 Task: Create a section Lightning Laps and in the section, add a milestone Business Continuity and Disaster Recovery Planning (BCDR) Implementation in the project BrightTech
Action: Mouse moved to (230, 446)
Screenshot: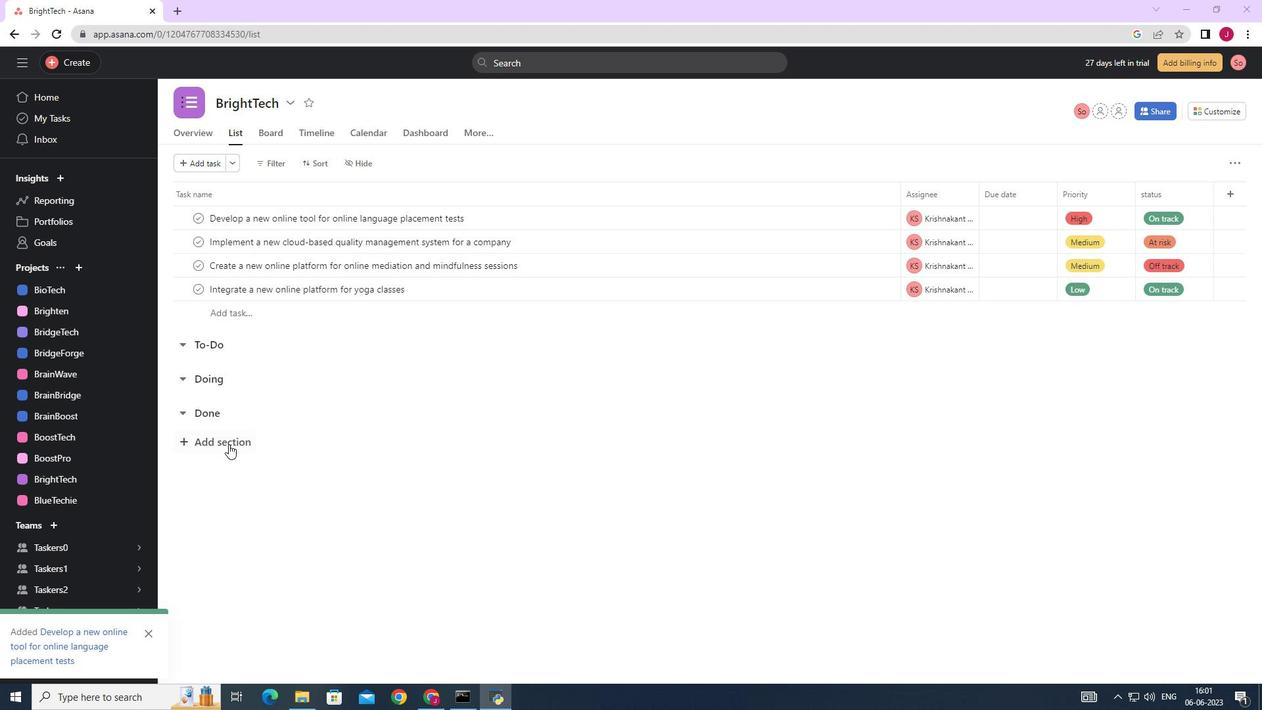
Action: Mouse pressed left at (230, 446)
Screenshot: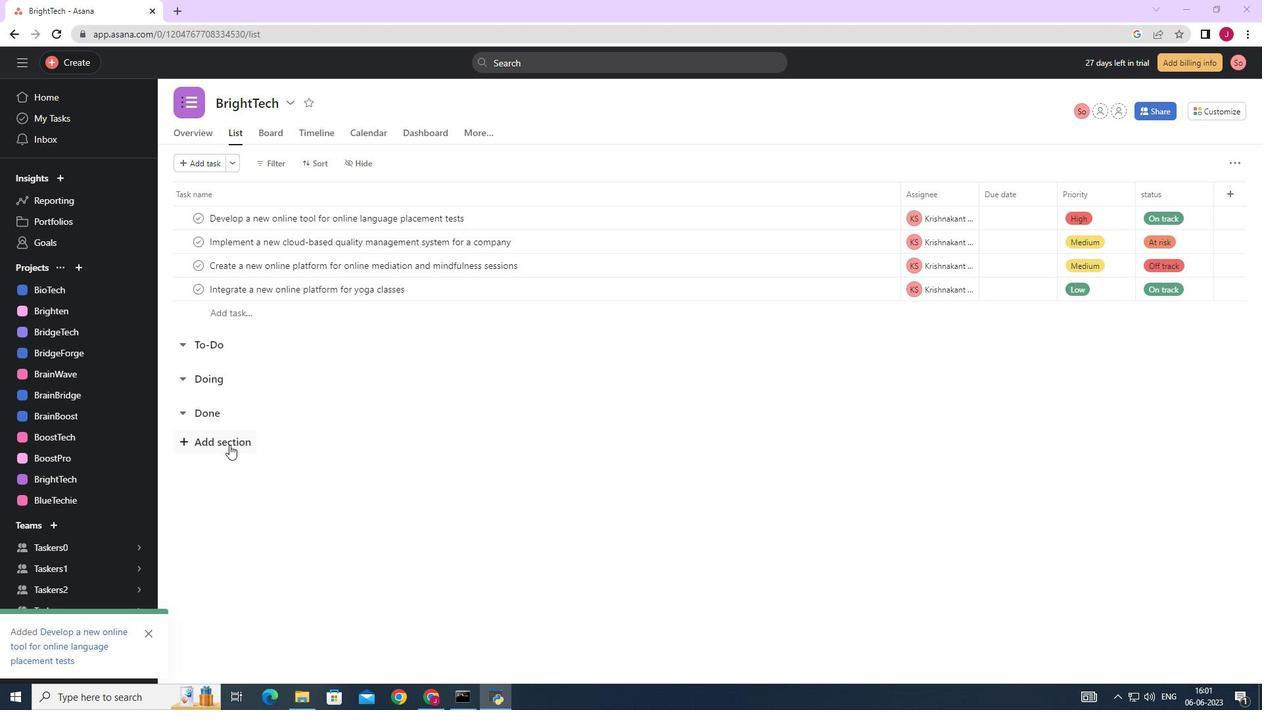 
Action: Mouse moved to (234, 445)
Screenshot: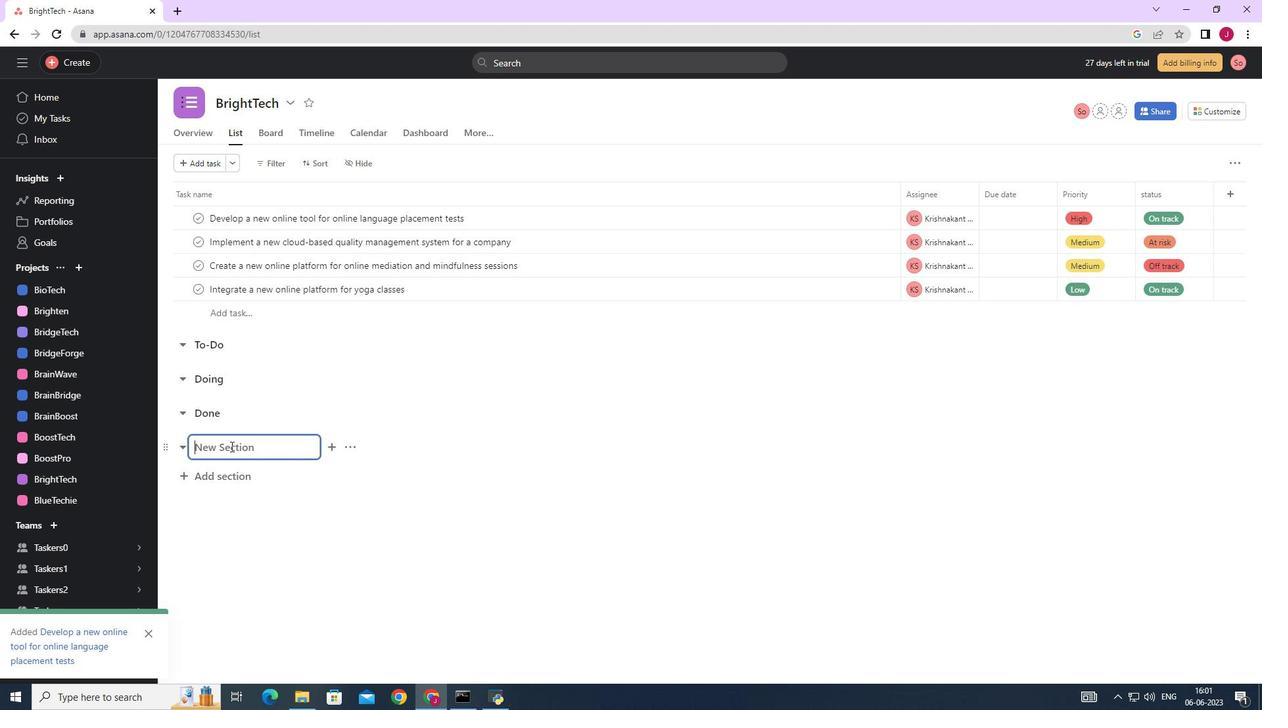 
Action: Mouse pressed left at (234, 445)
Screenshot: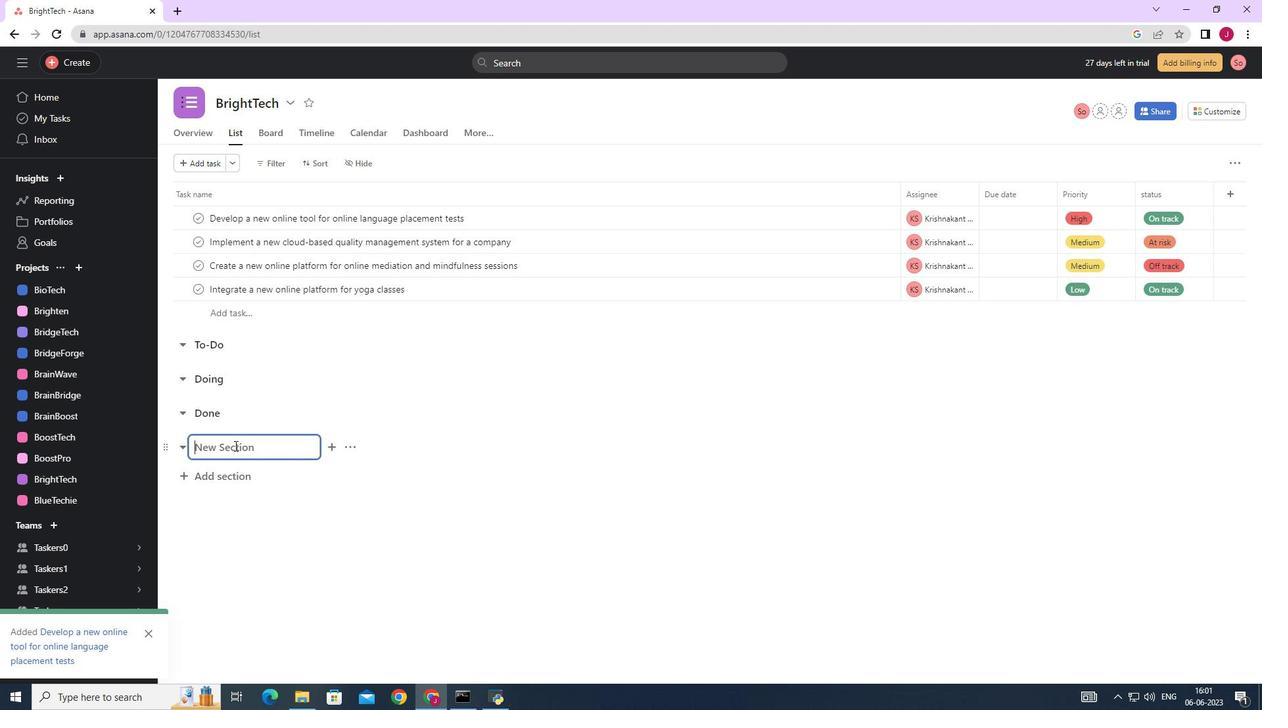 
Action: Key pressed <Key.caps_lock>L<Key.caps_lock>ightning<Key.space><Key.caps_lock>L<Key.caps_lock>aps<Key.enter><Key.caps_lock>B<Key.caps_lock>usiness<Key.space><Key.caps_lock>C<Key.caps_lock>ontinuity<Key.space>and<Key.space><Key.caps_lock>D<Key.caps_lock>isat<Key.backspace>ster<Key.space><Key.caps_lock>R<Key.caps_lock>ecovery<Key.space><Key.caps_lock>P<Key.caps_lock>lanning<Key.space><Key.shift_r>(<Key.caps_lock>BCDR<Key.shift_r><Key.shift_r><Key.shift_r><Key.shift_r><Key.shift_r><Key.shift_r><Key.shift_r><Key.shift_r><Key.shift_r><Key.shift_r><Key.shift_r><Key.shift_r><Key.shift_r>)<Key.space><Key.caps_lock>i<Key.caps_lock>MPLEMENTATION<Key.backspace><Key.backspace><Key.backspace><Key.backspace><Key.backspace><Key.backspace><Key.backspace><Key.backspace><Key.backspace><Key.backspace><Key.backspace><Key.backspace><Key.backspace><Key.backspace>I<Key.caps_lock>mplementation
Screenshot: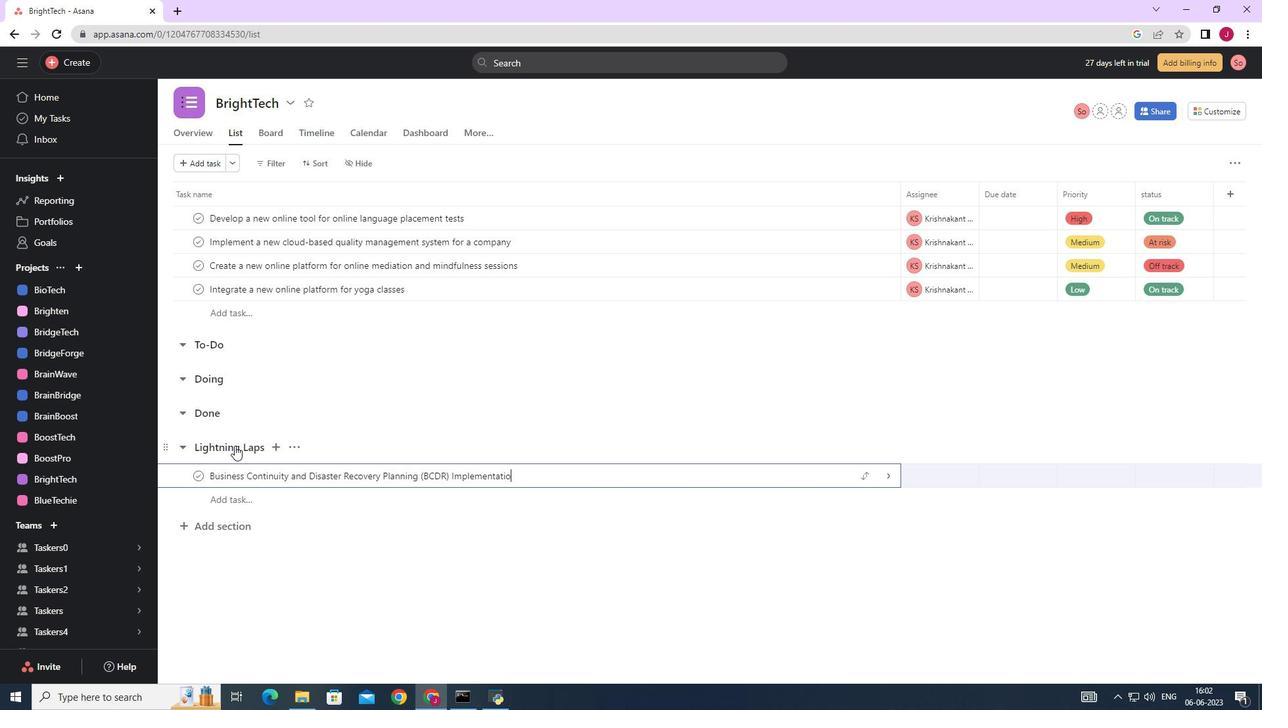 
Action: Mouse moved to (894, 473)
Screenshot: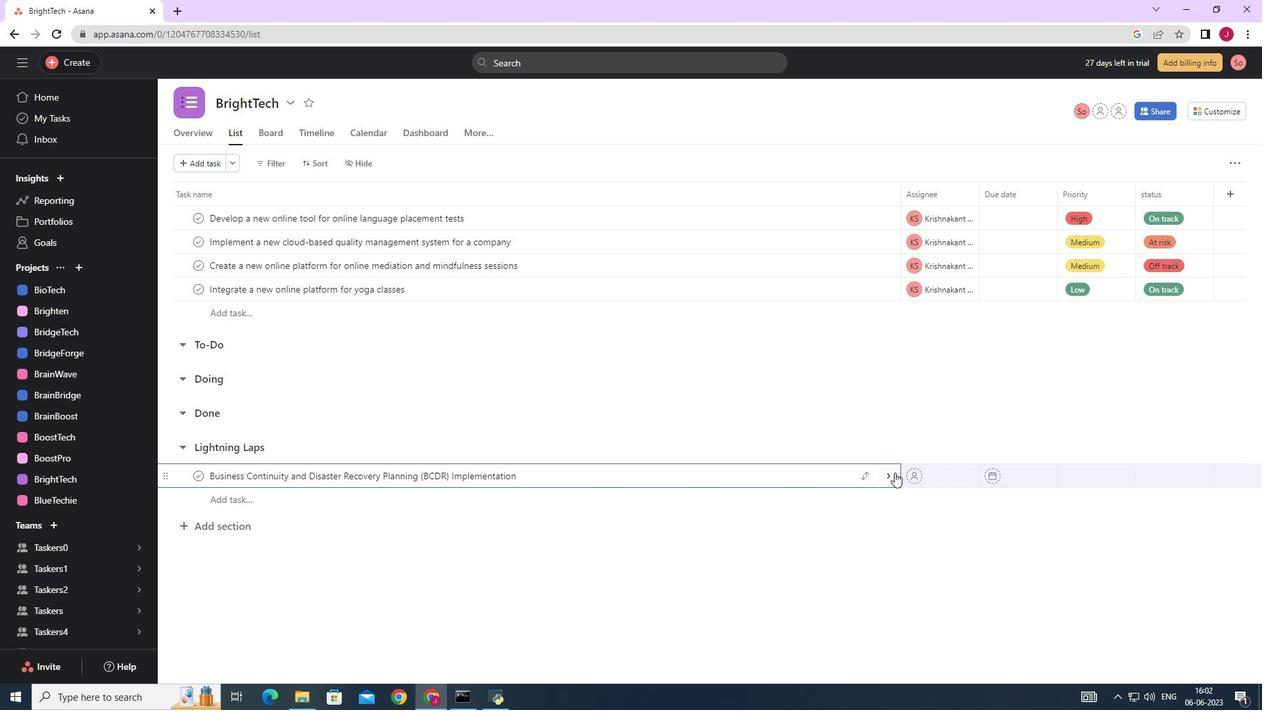 
Action: Mouse pressed left at (894, 473)
Screenshot: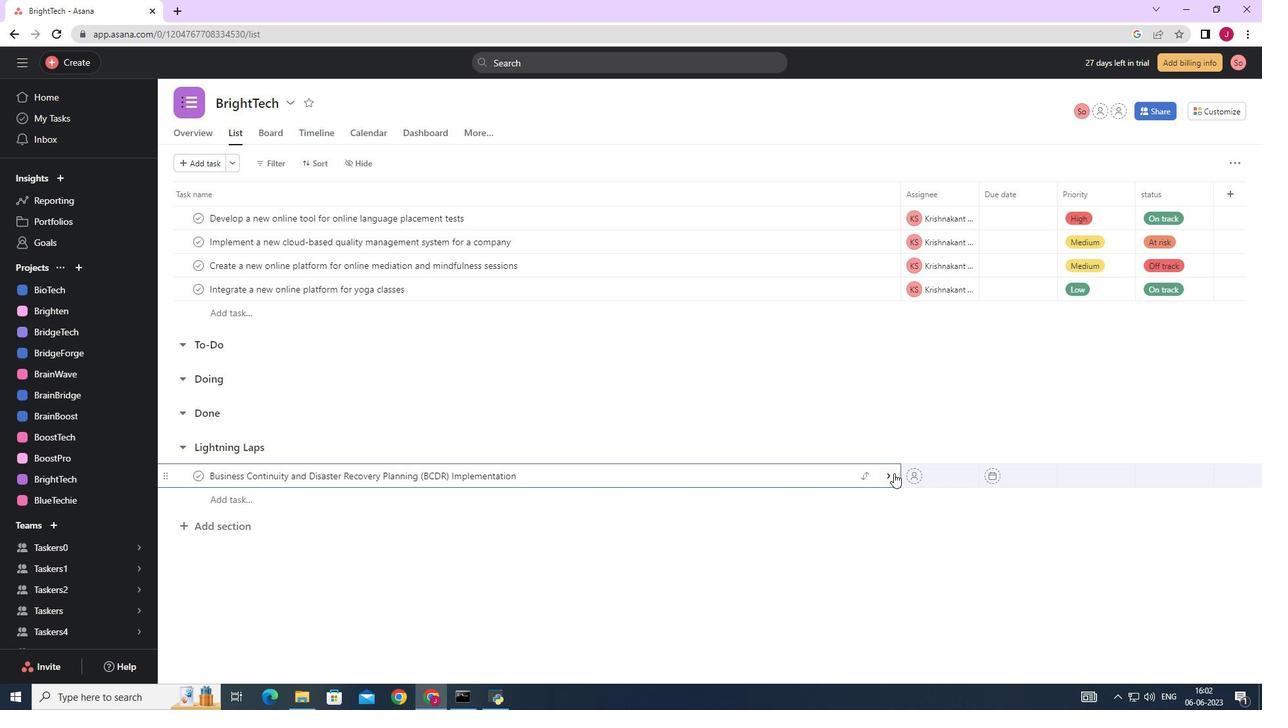 
Action: Mouse moved to (1209, 163)
Screenshot: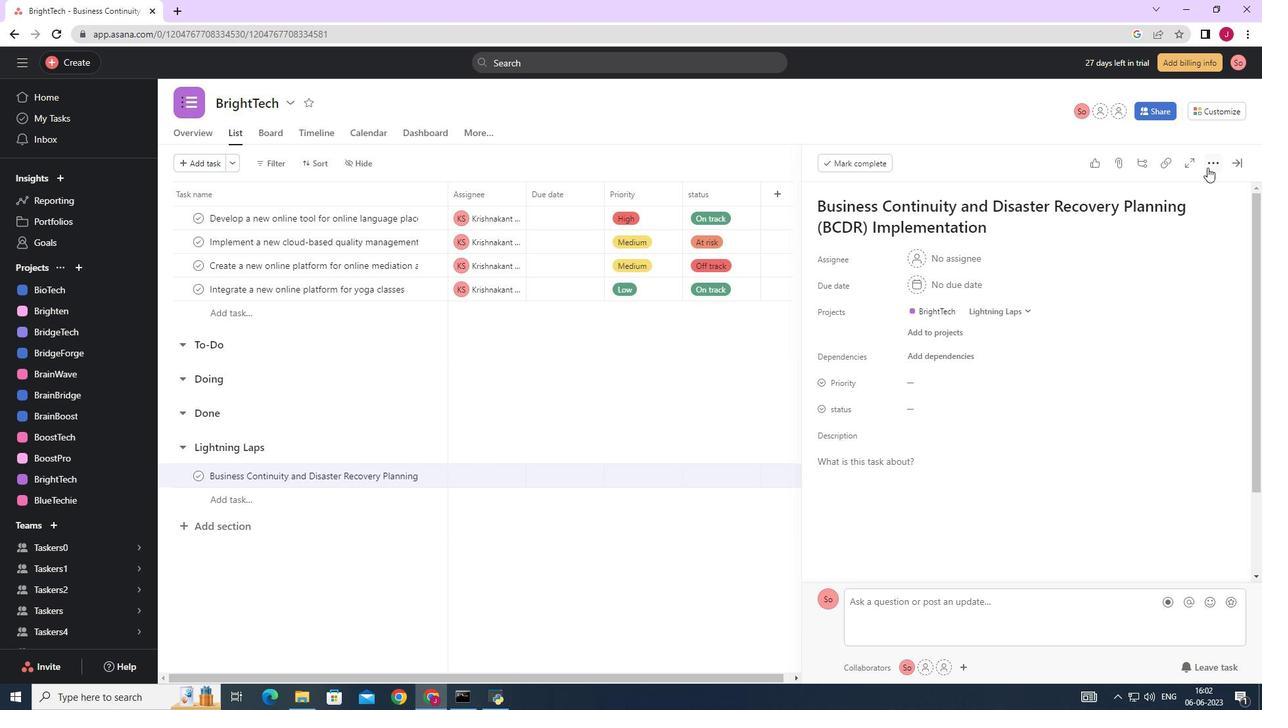 
Action: Mouse pressed left at (1209, 163)
Screenshot: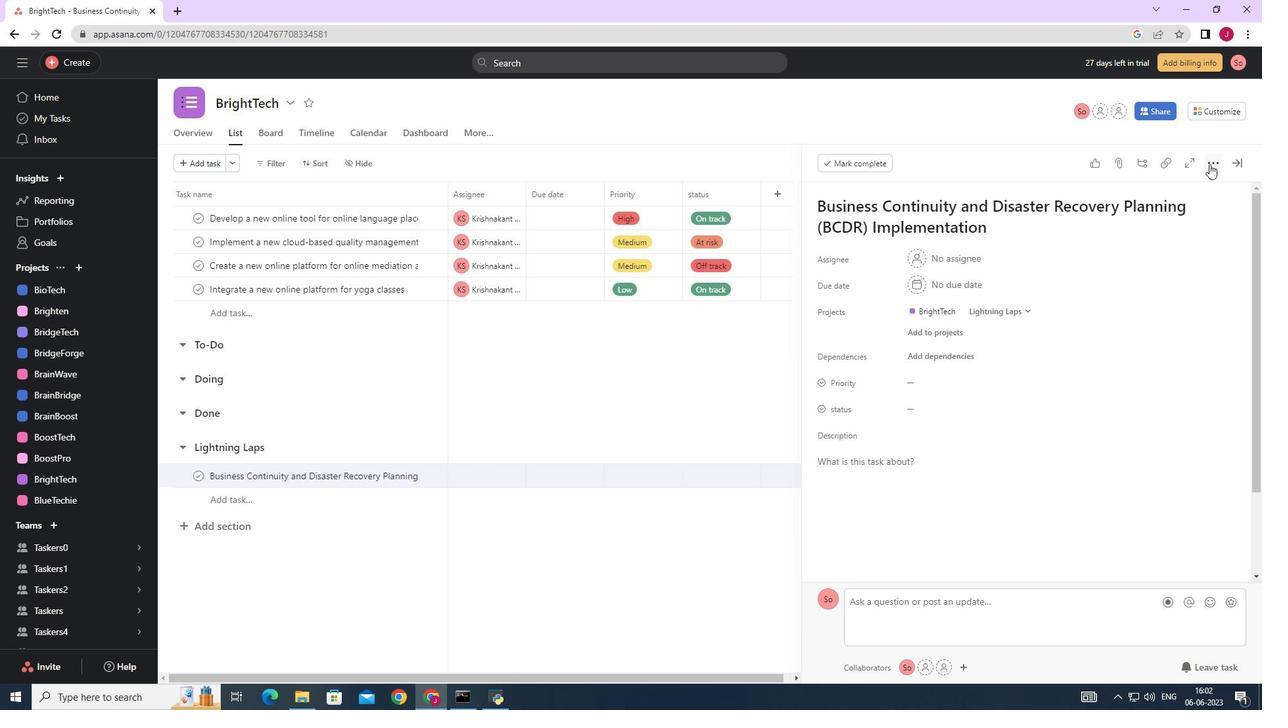 
Action: Mouse moved to (1083, 209)
Screenshot: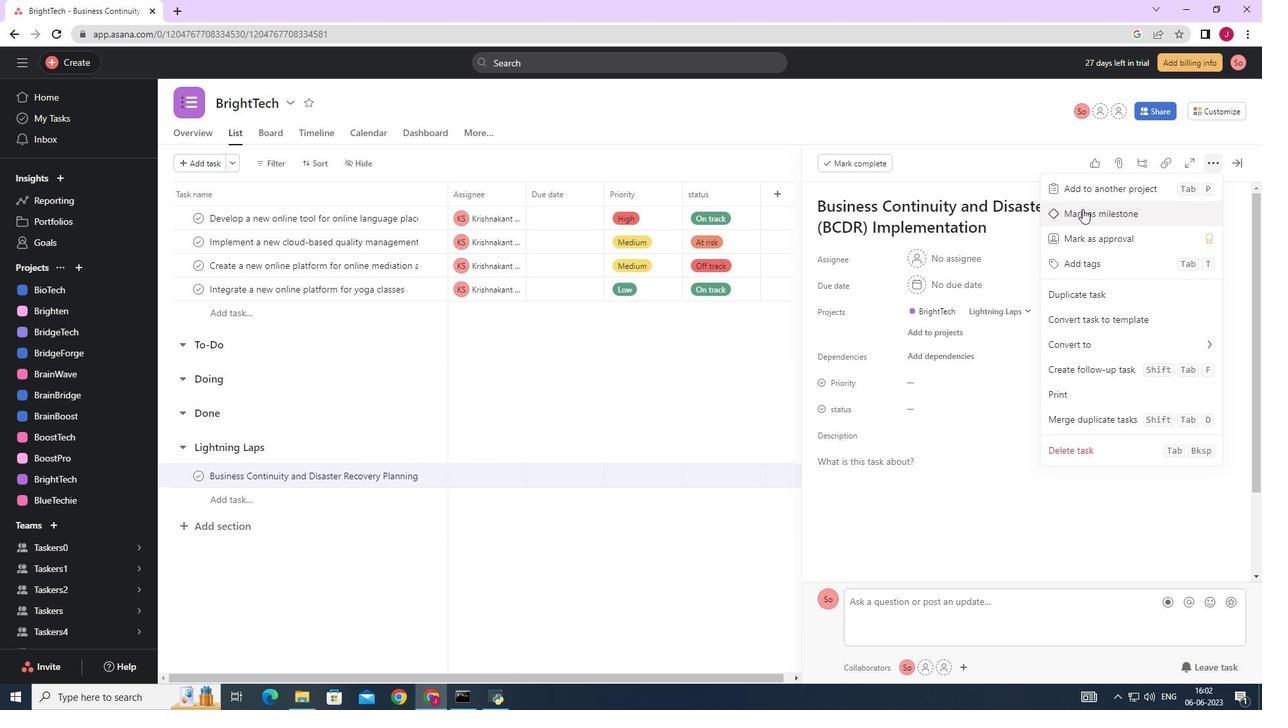 
Action: Mouse pressed left at (1083, 209)
Screenshot: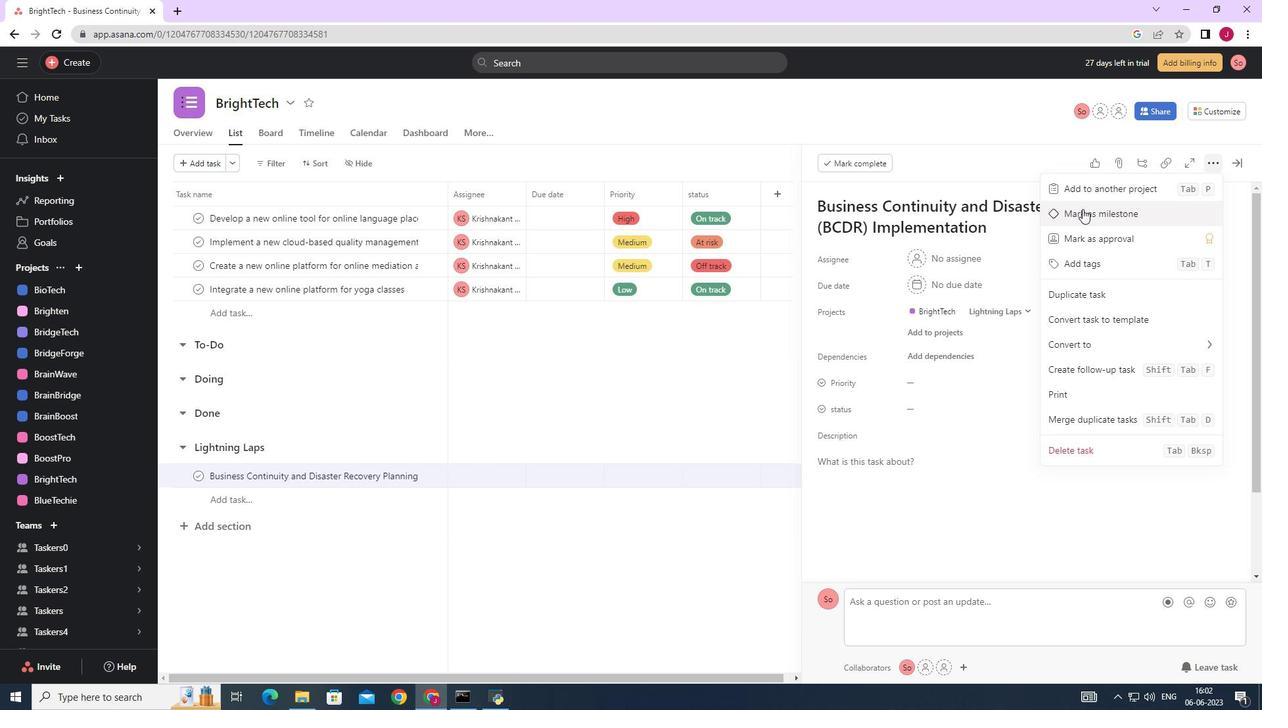 
Action: Mouse moved to (1232, 165)
Screenshot: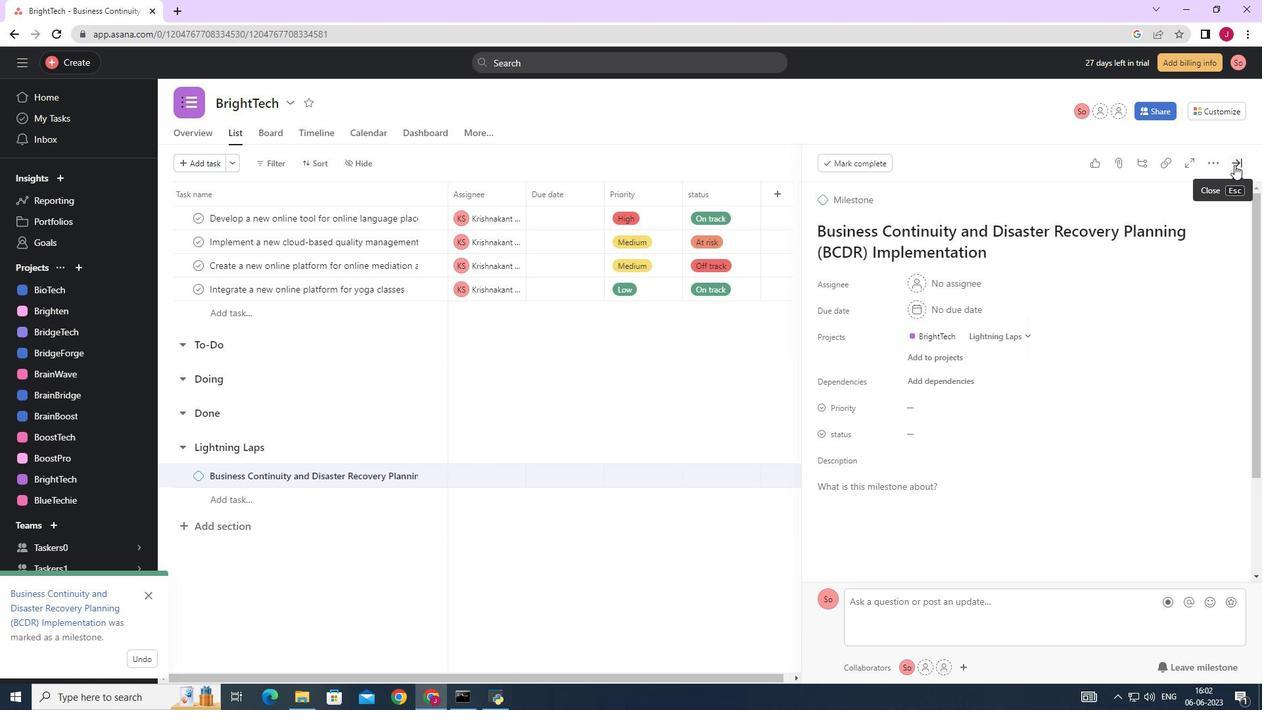 
Action: Mouse pressed left at (1232, 165)
Screenshot: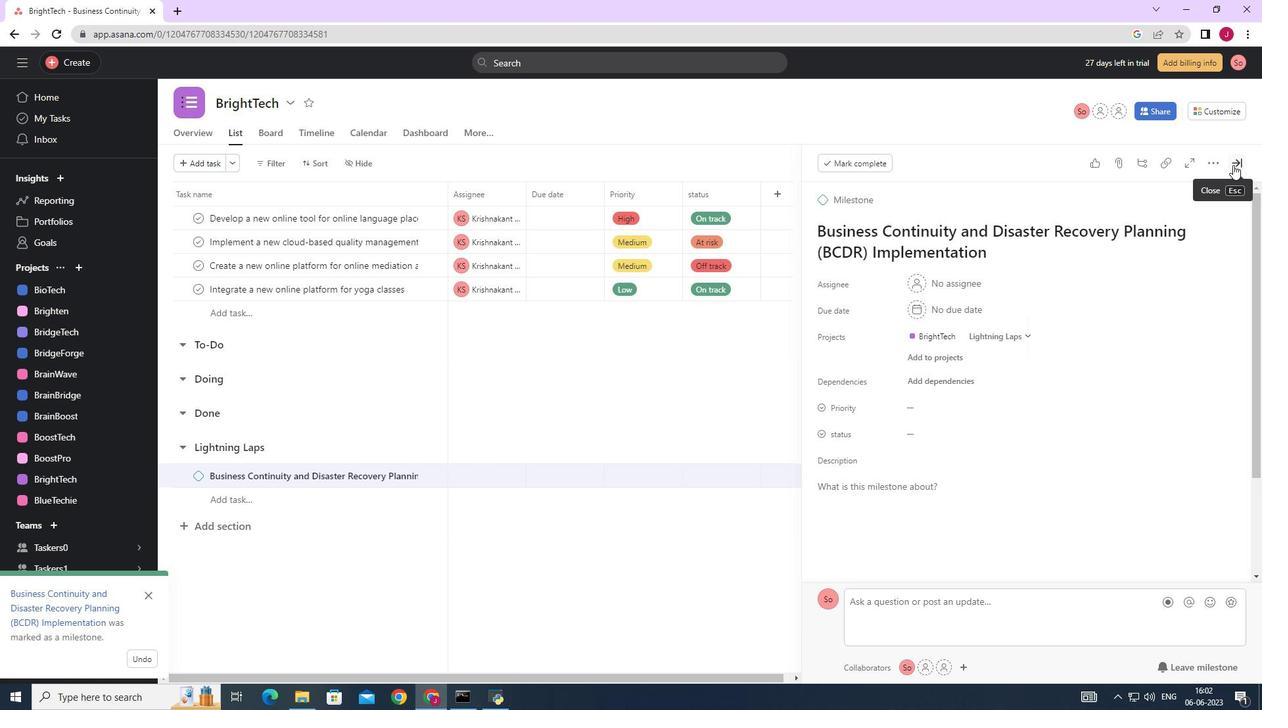 
Action: Mouse moved to (1232, 165)
Screenshot: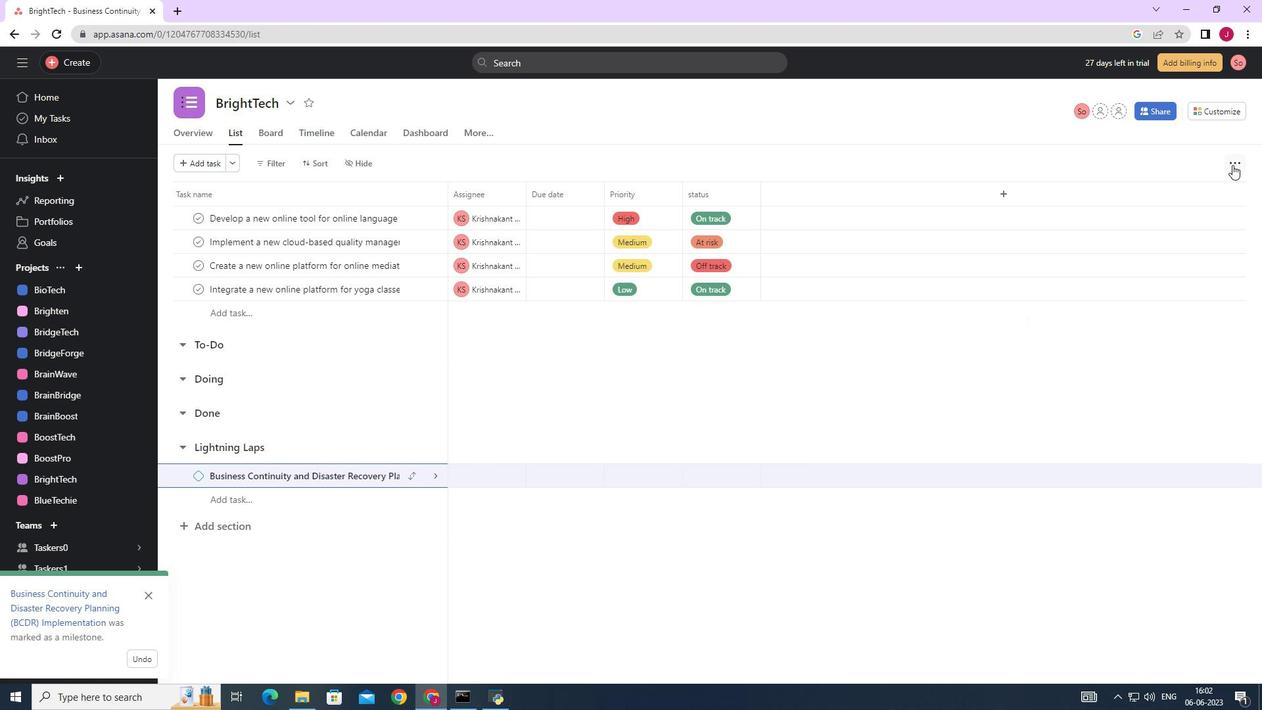 
